 Task: Add a condition where "Channel Is not Web service (API)" in recently solved tickets.
Action: Mouse pressed left at (150, 374)
Screenshot: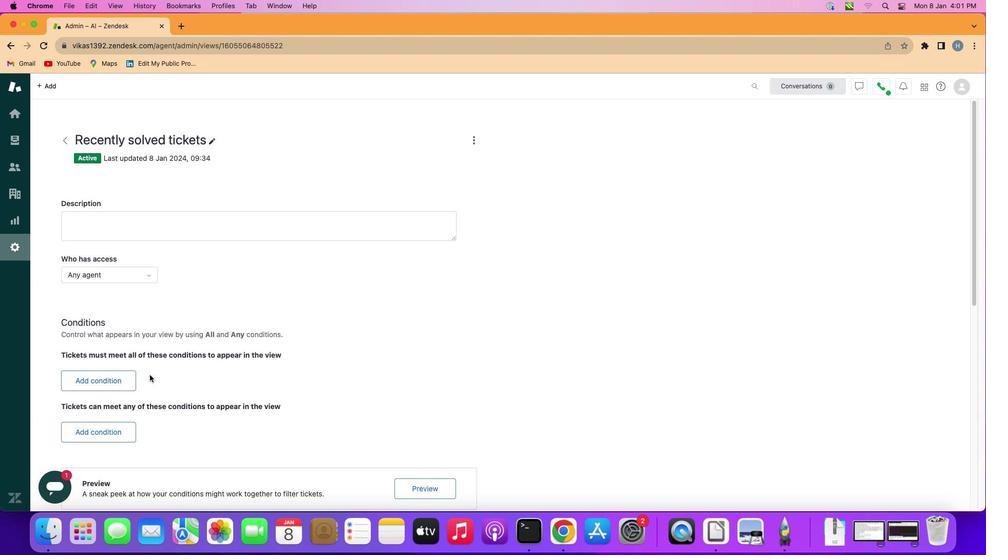 
Action: Mouse moved to (89, 374)
Screenshot: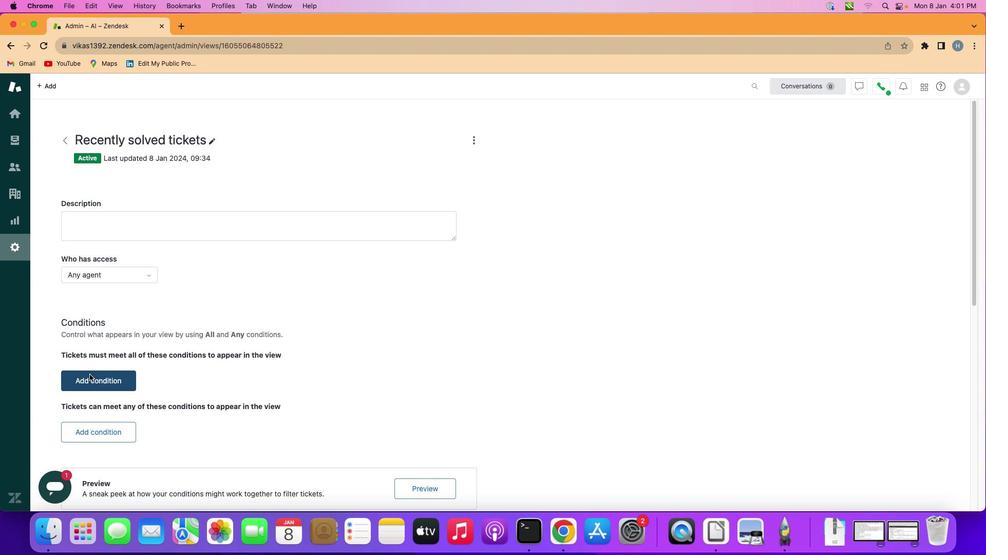 
Action: Mouse pressed left at (89, 374)
Screenshot: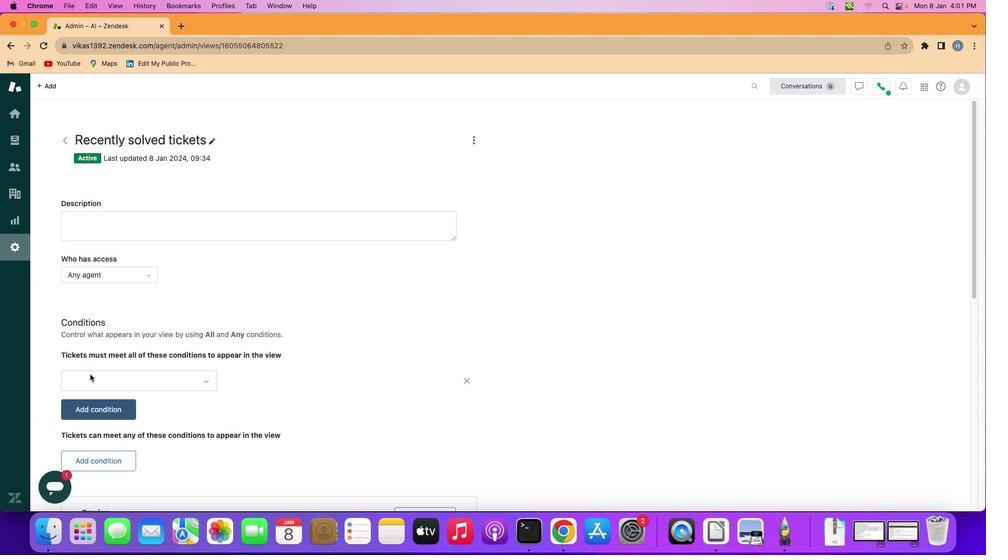 
Action: Mouse moved to (126, 368)
Screenshot: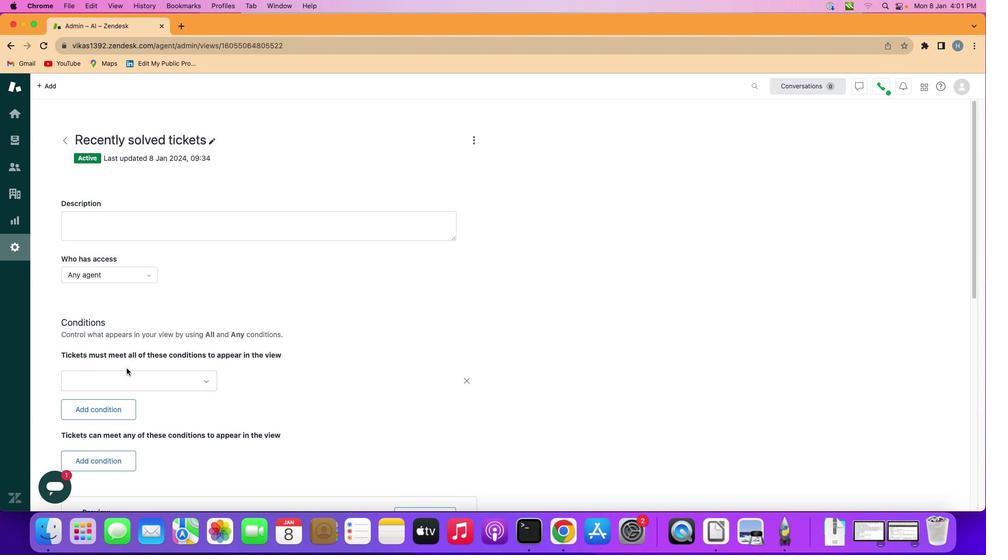 
Action: Mouse pressed left at (126, 368)
Screenshot: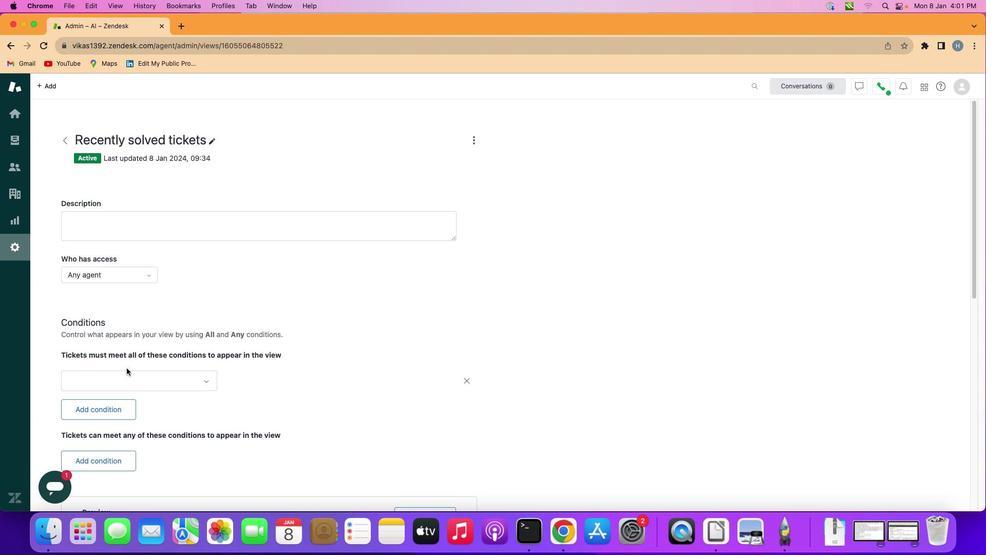 
Action: Mouse moved to (126, 372)
Screenshot: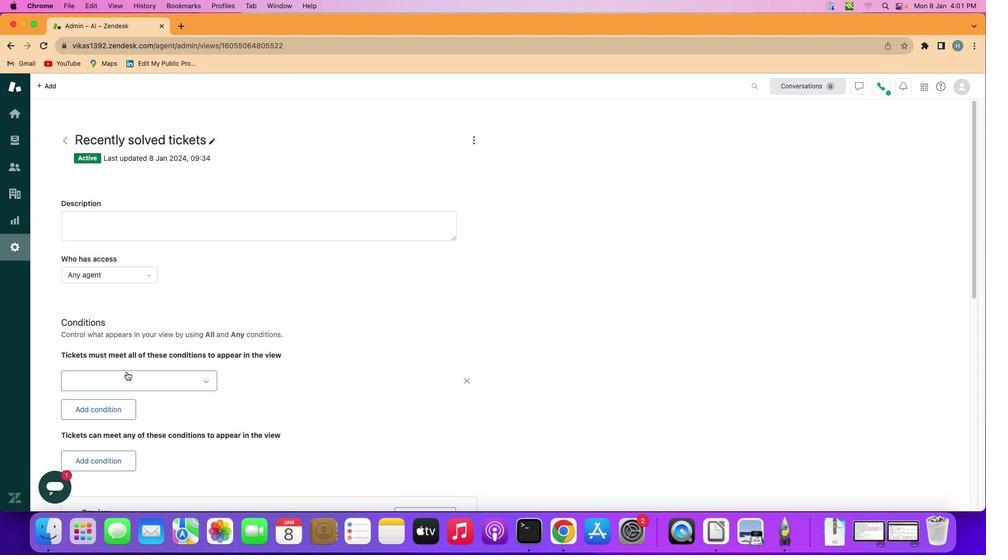 
Action: Mouse pressed left at (126, 372)
Screenshot: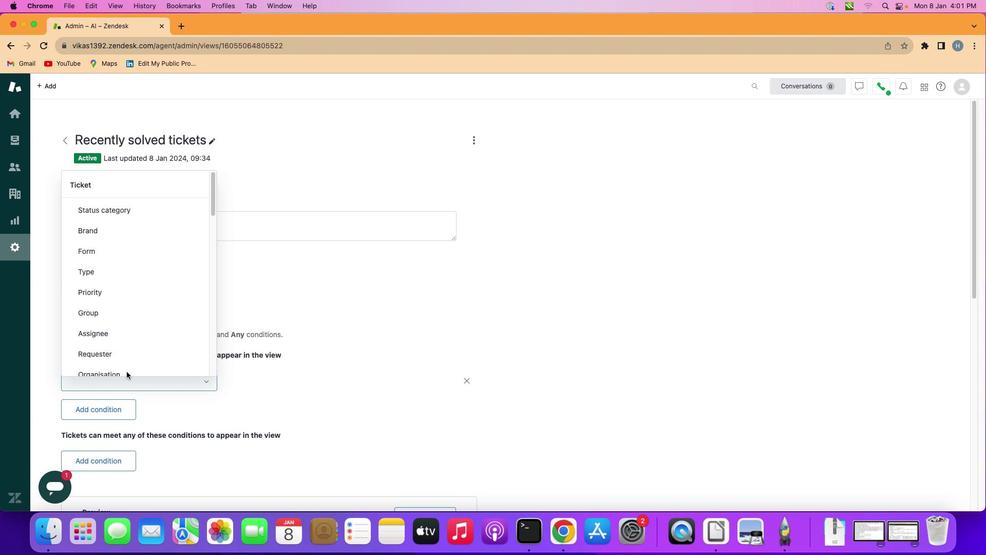 
Action: Mouse moved to (137, 306)
Screenshot: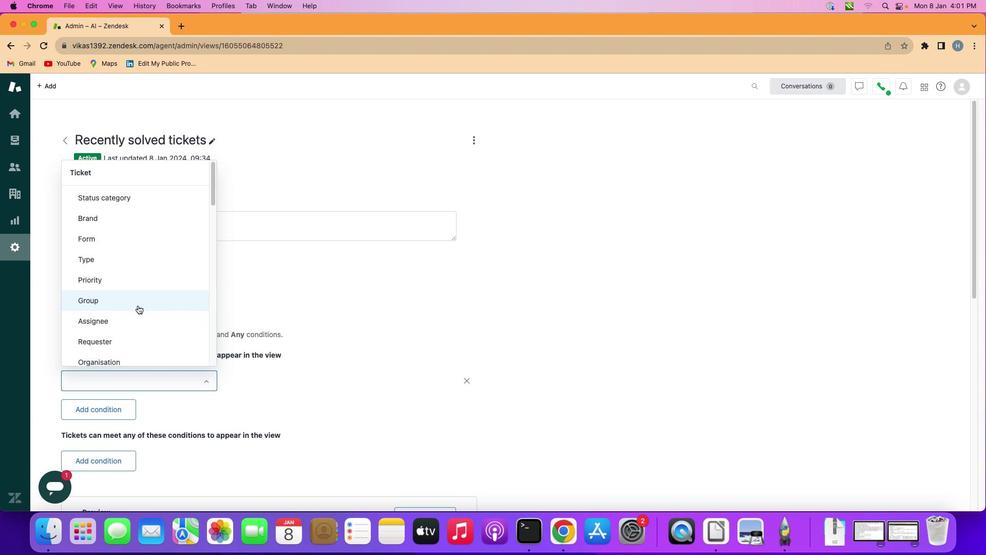 
Action: Mouse scrolled (137, 306) with delta (0, 0)
Screenshot: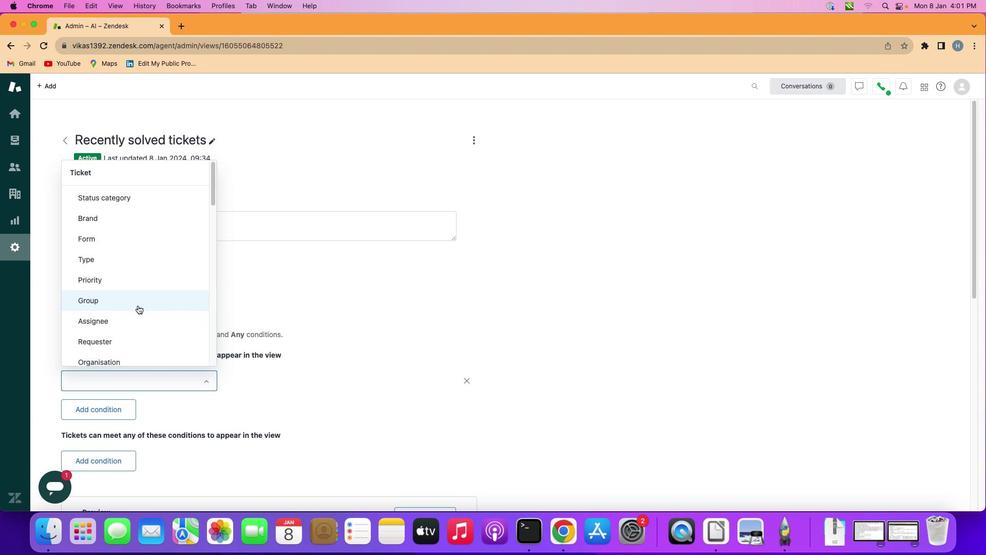 
Action: Mouse moved to (137, 305)
Screenshot: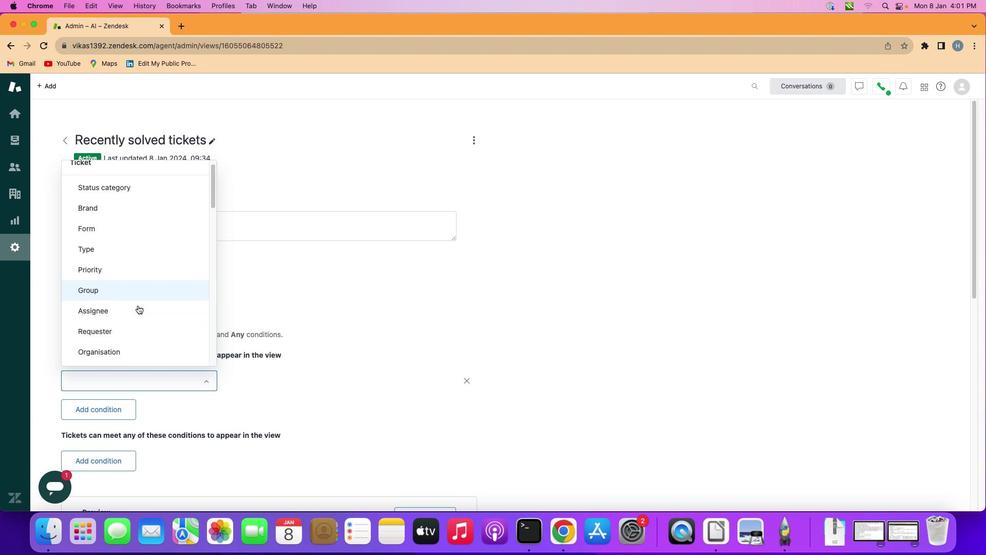 
Action: Mouse scrolled (137, 305) with delta (0, 0)
Screenshot: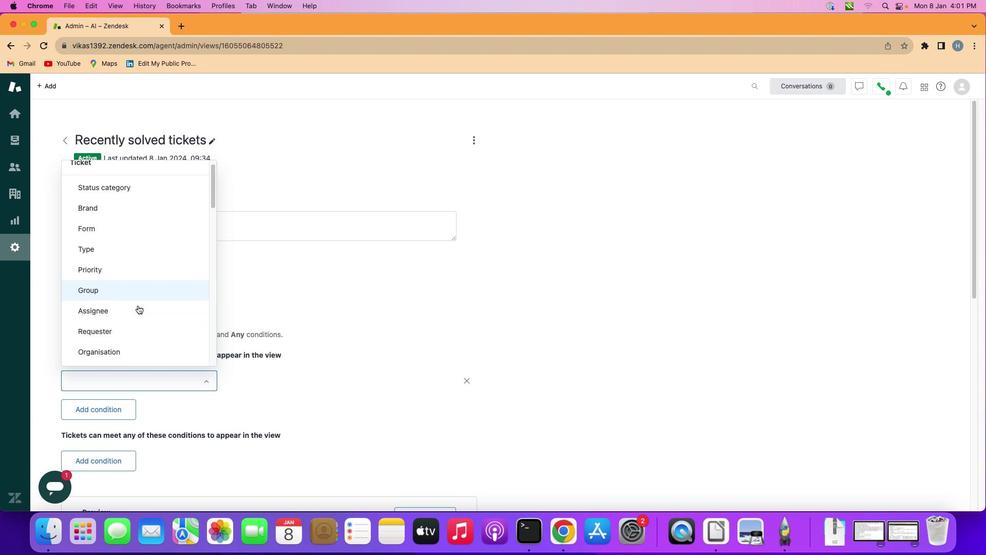 
Action: Mouse moved to (138, 305)
Screenshot: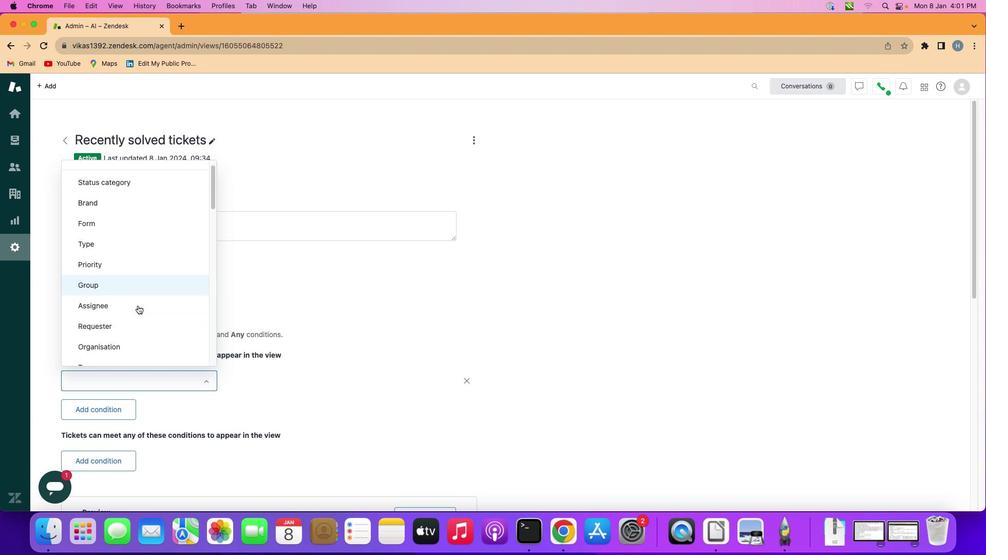 
Action: Mouse scrolled (138, 305) with delta (0, 0)
Screenshot: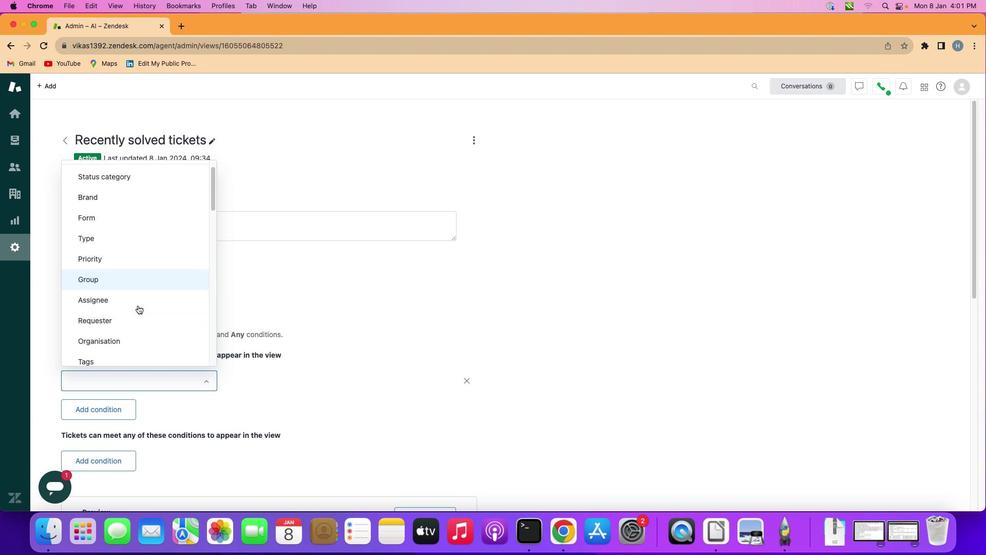 
Action: Mouse scrolled (138, 305) with delta (0, 0)
Screenshot: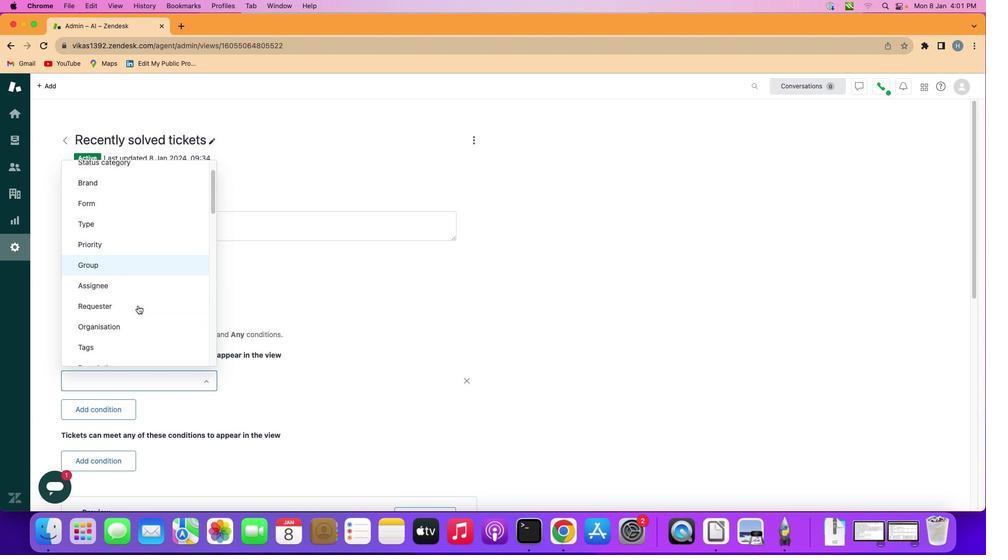 
Action: Mouse scrolled (138, 305) with delta (0, 0)
Screenshot: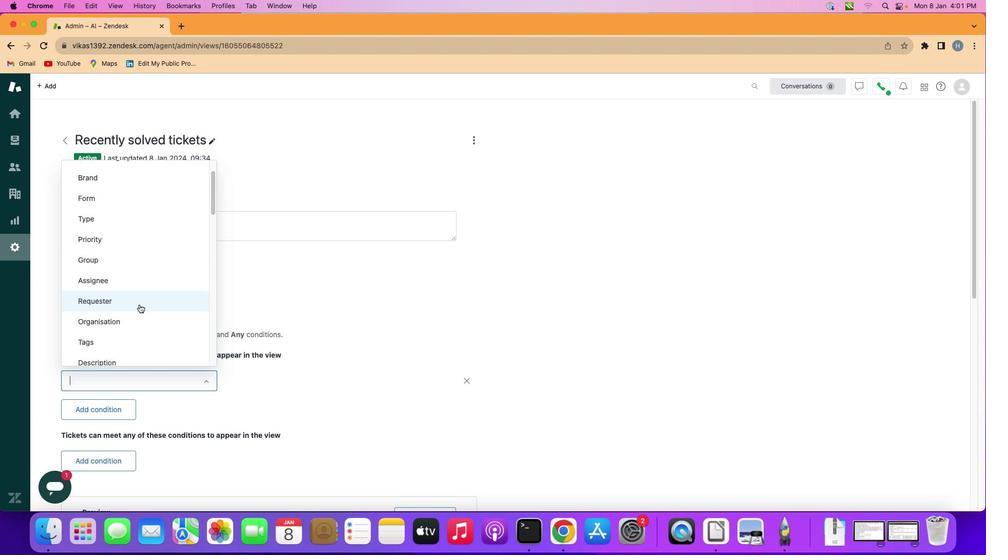 
Action: Mouse moved to (139, 304)
Screenshot: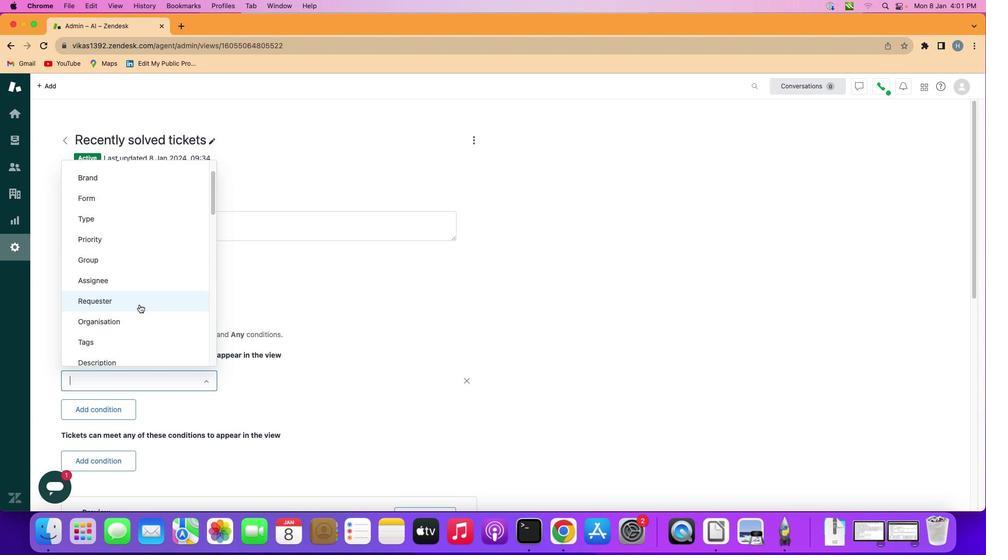 
Action: Mouse scrolled (139, 304) with delta (0, 0)
Screenshot: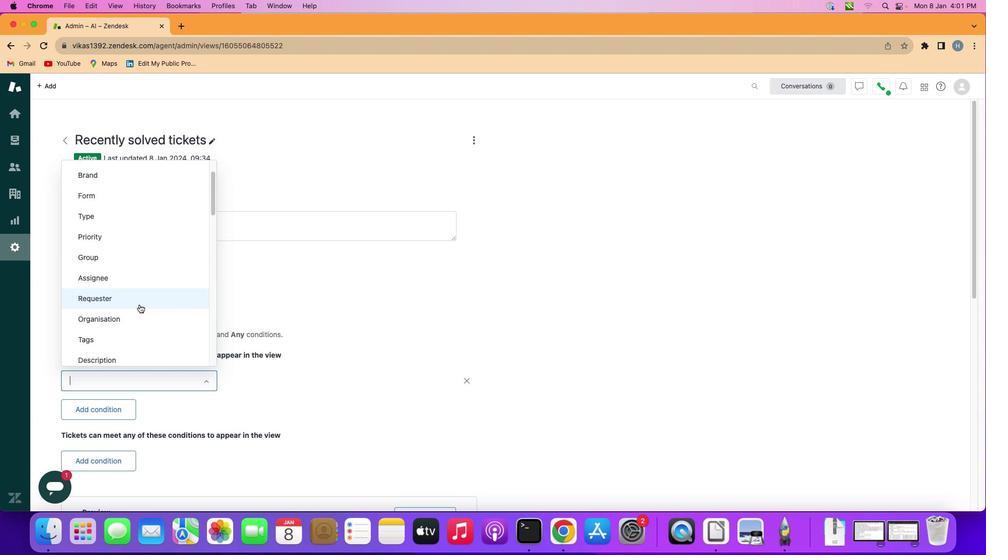 
Action: Mouse scrolled (139, 304) with delta (0, 0)
Screenshot: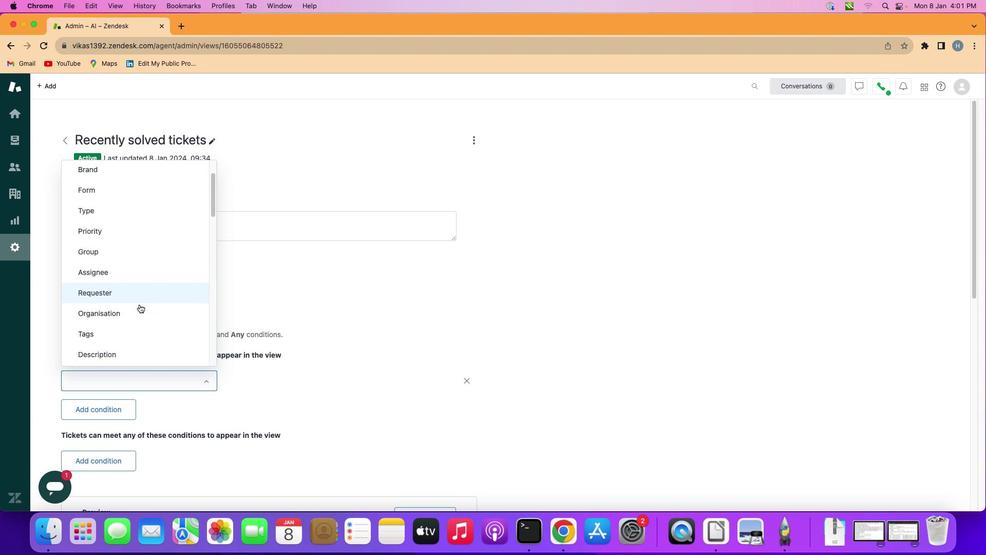 
Action: Mouse scrolled (139, 304) with delta (0, 0)
Screenshot: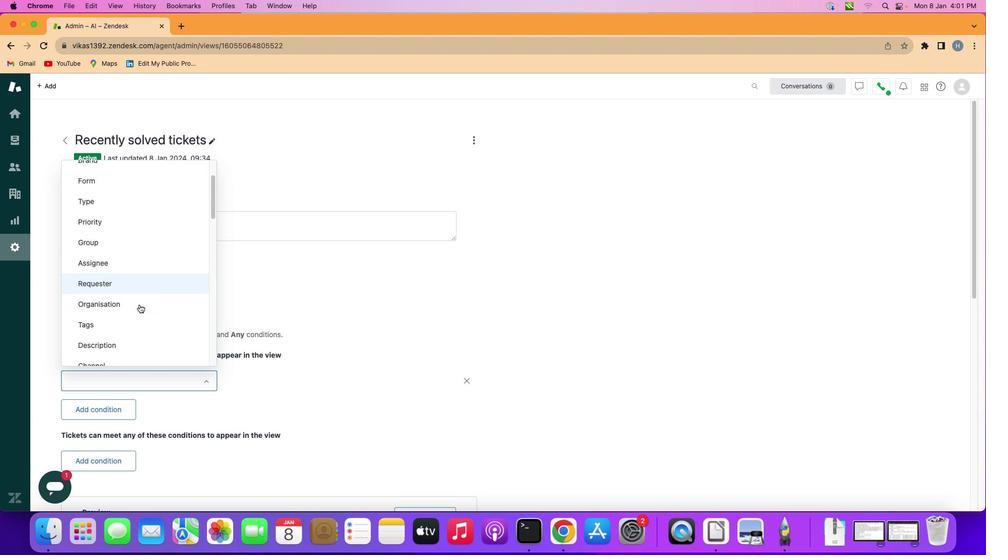 
Action: Mouse scrolled (139, 304) with delta (0, 0)
Screenshot: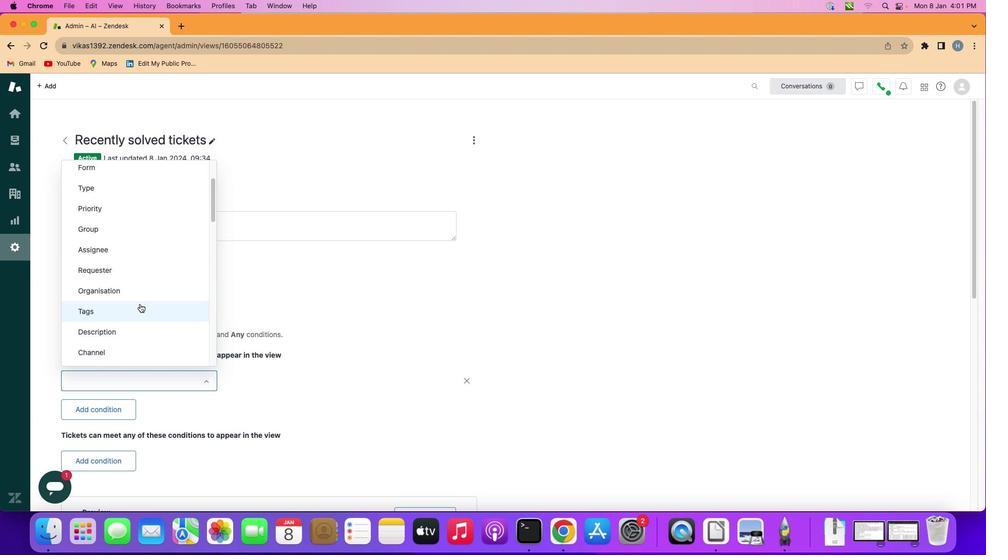 
Action: Mouse moved to (143, 303)
Screenshot: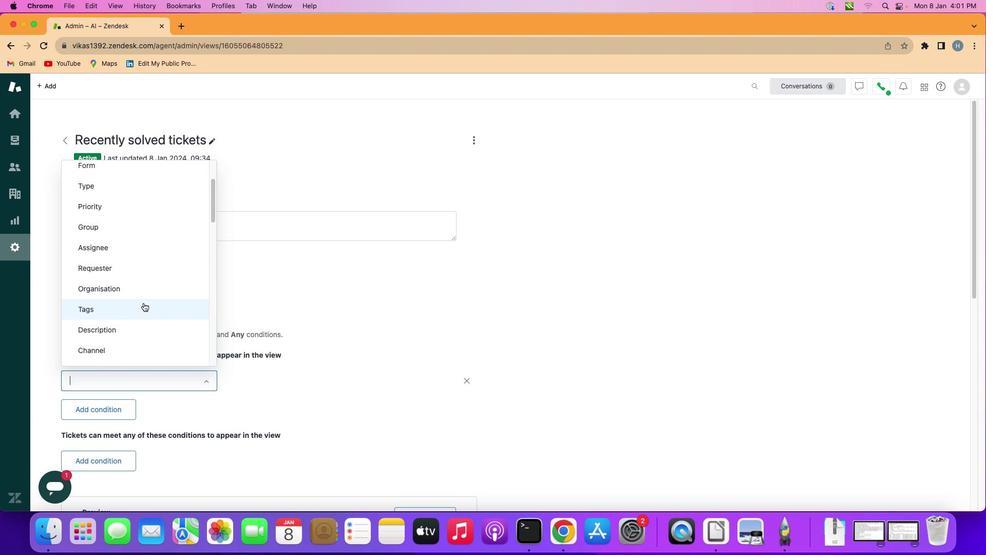 
Action: Mouse scrolled (143, 303) with delta (0, 0)
Screenshot: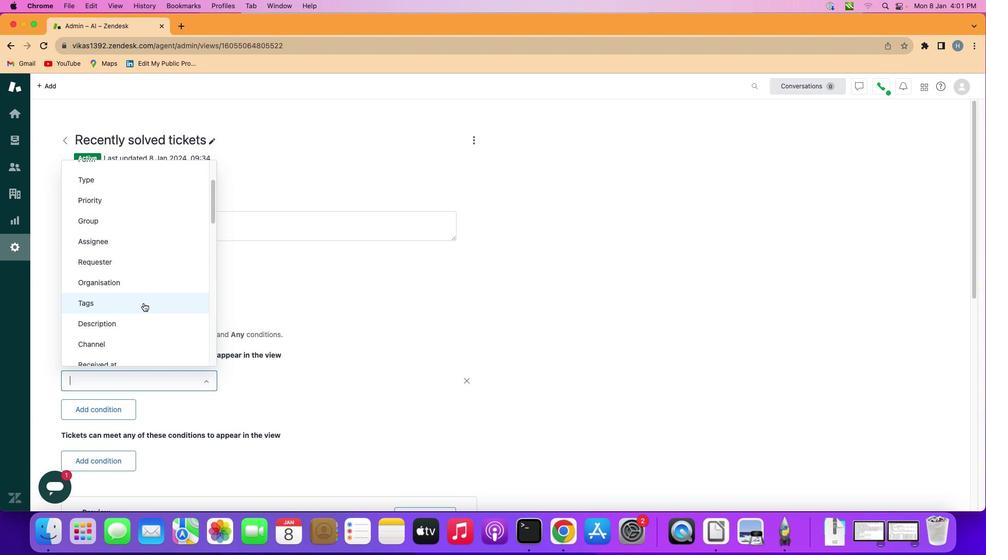 
Action: Mouse scrolled (143, 303) with delta (0, 0)
Screenshot: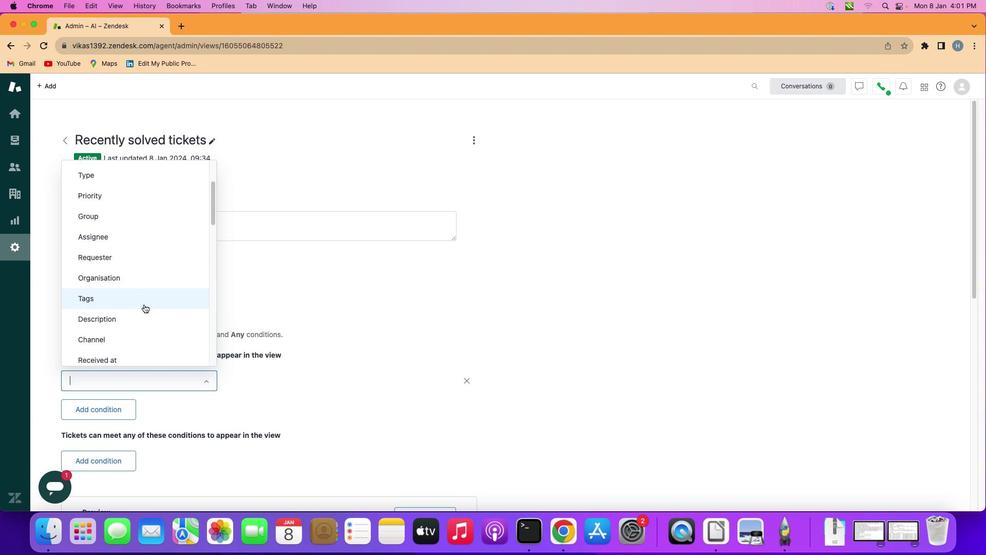 
Action: Mouse moved to (143, 333)
Screenshot: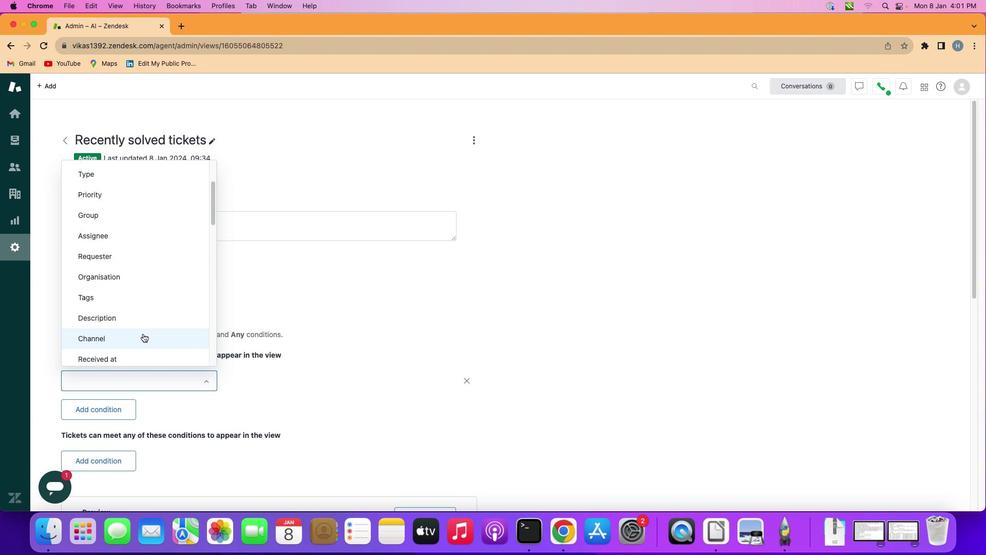 
Action: Mouse pressed left at (143, 333)
Screenshot: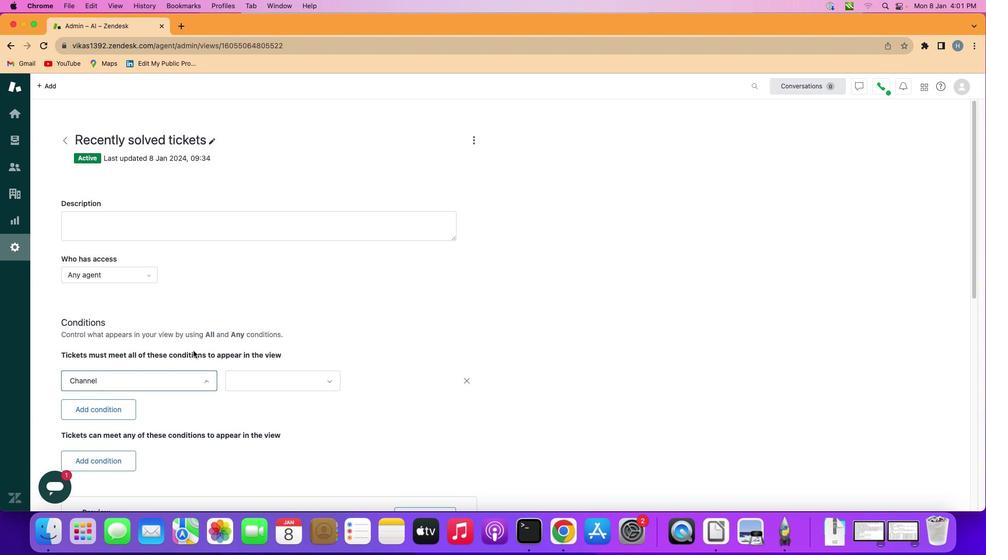 
Action: Mouse moved to (287, 379)
Screenshot: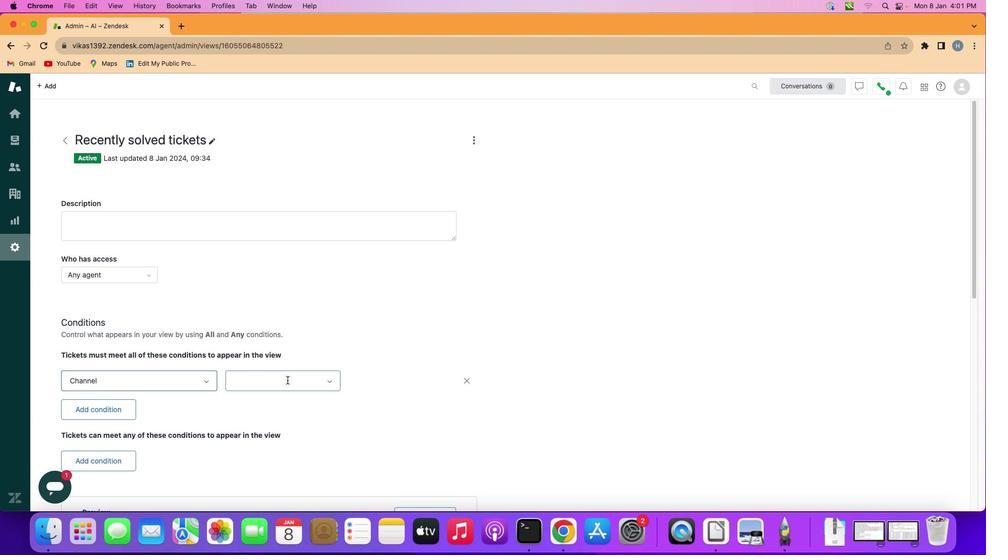 
Action: Mouse pressed left at (287, 379)
Screenshot: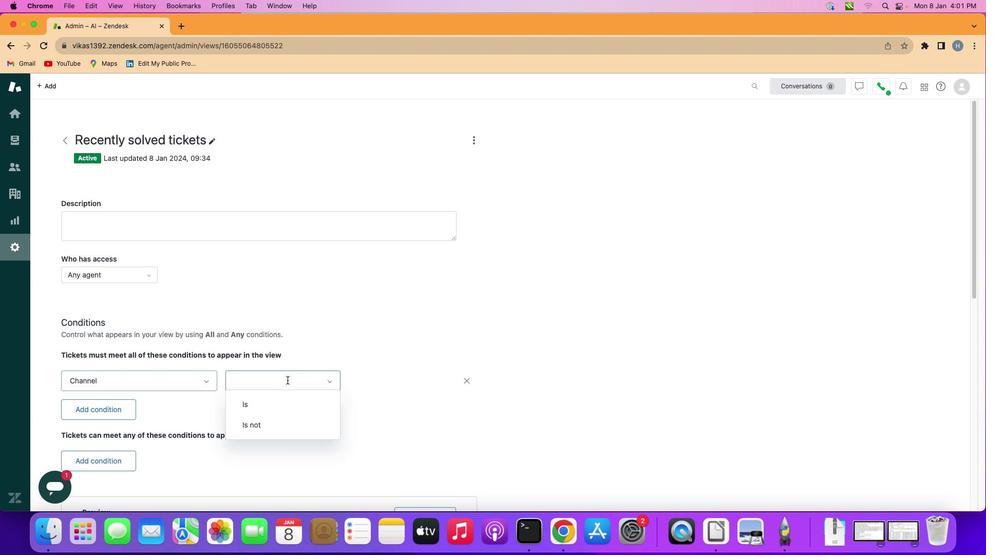 
Action: Mouse moved to (283, 427)
Screenshot: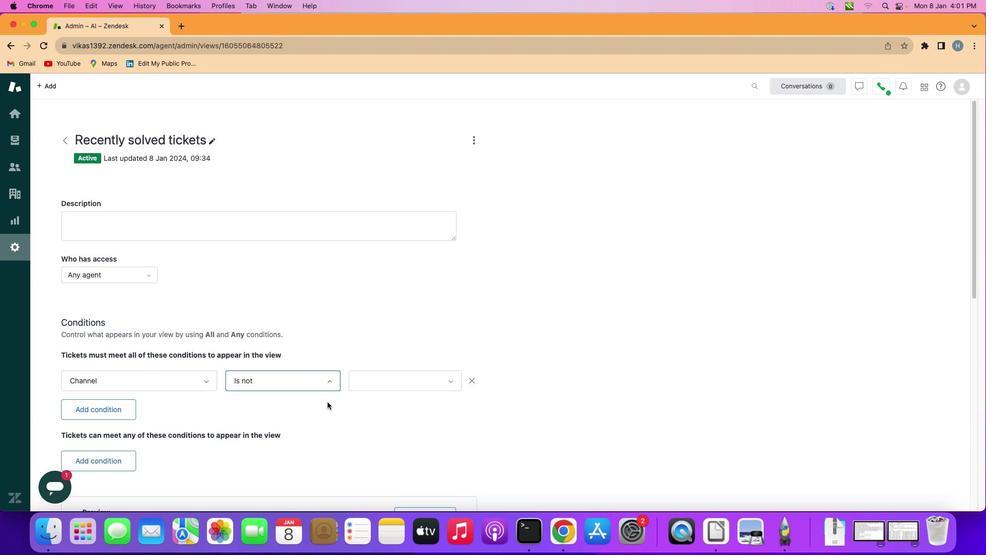 
Action: Mouse pressed left at (283, 427)
Screenshot: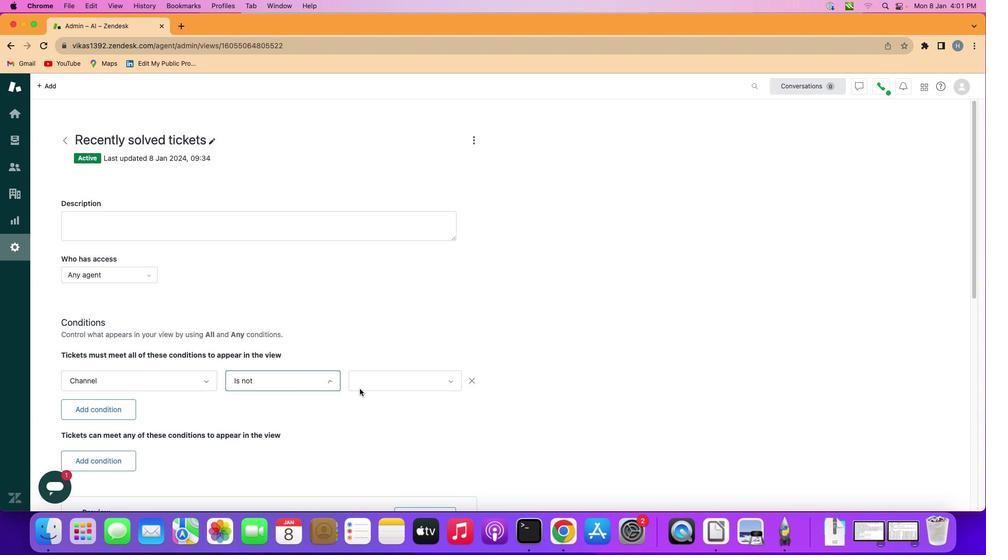 
Action: Mouse moved to (406, 372)
Screenshot: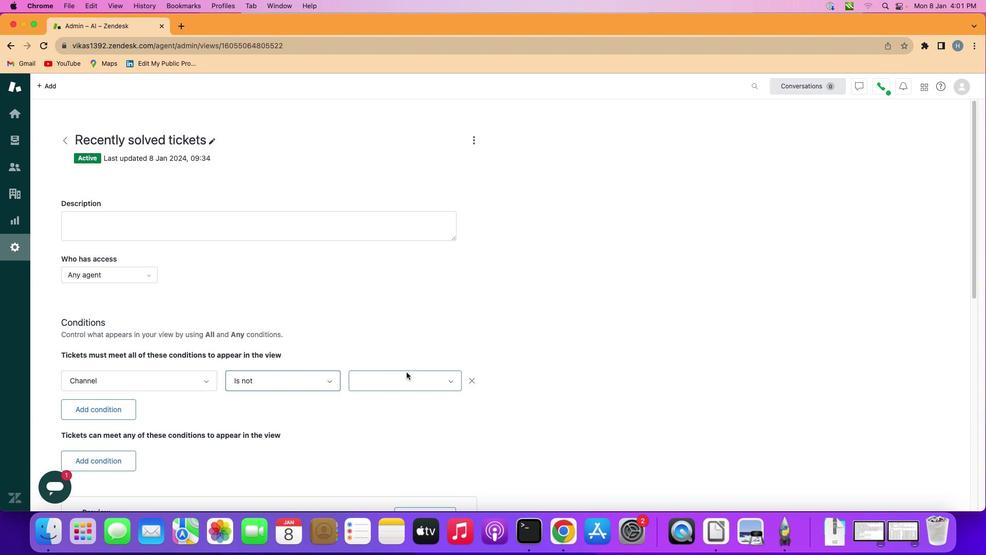 
Action: Mouse pressed left at (406, 372)
Screenshot: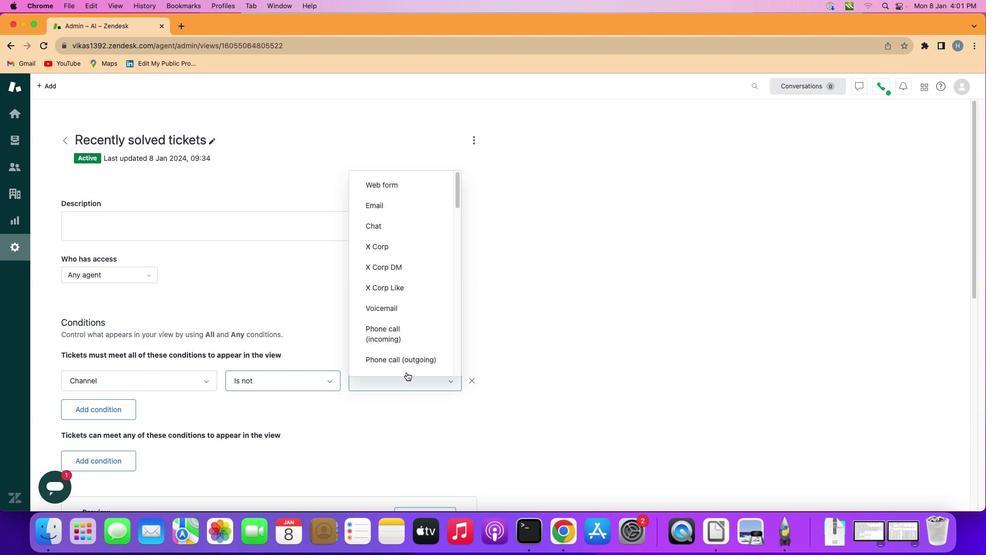 
Action: Mouse moved to (415, 278)
Screenshot: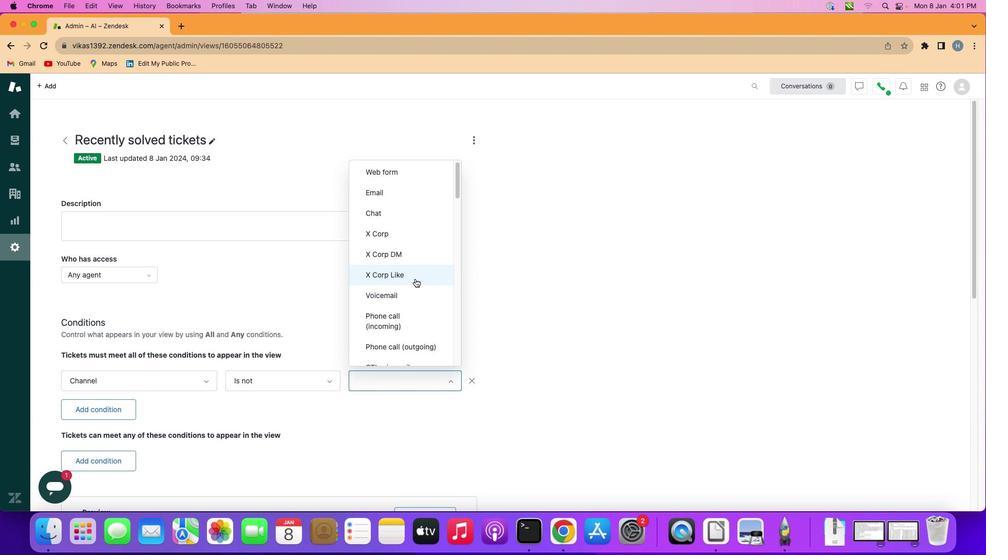 
Action: Mouse scrolled (415, 278) with delta (0, 0)
Screenshot: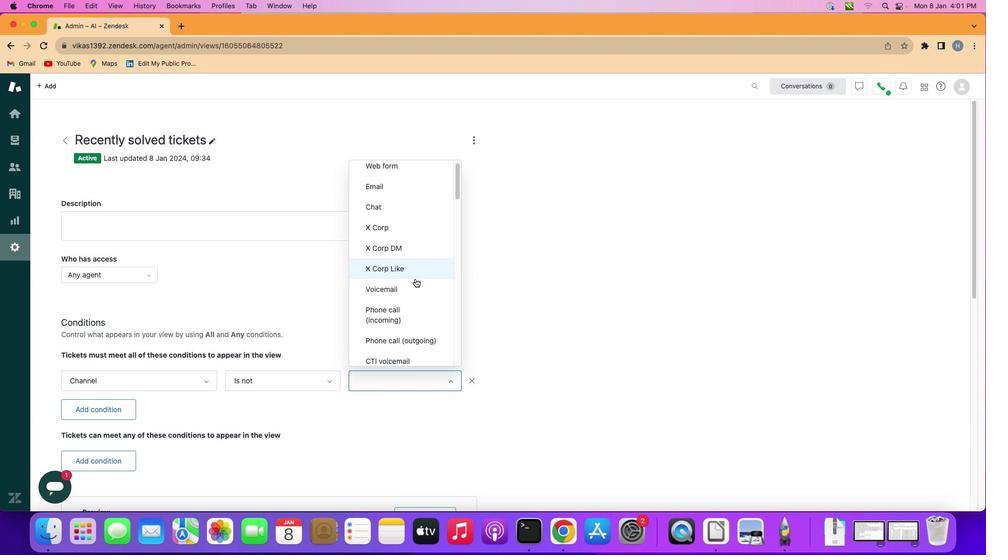 
Action: Mouse scrolled (415, 278) with delta (0, 0)
Screenshot: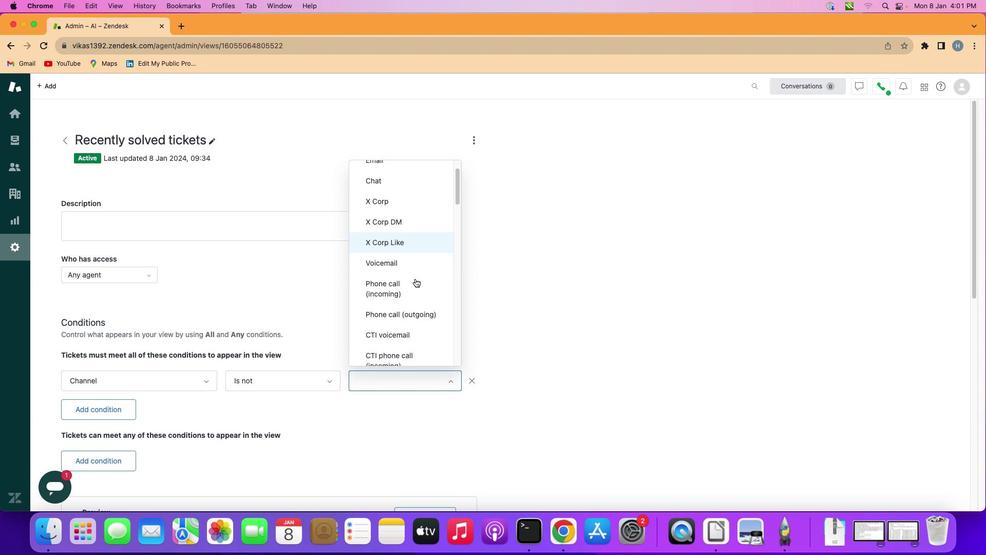
Action: Mouse scrolled (415, 278) with delta (0, -1)
Screenshot: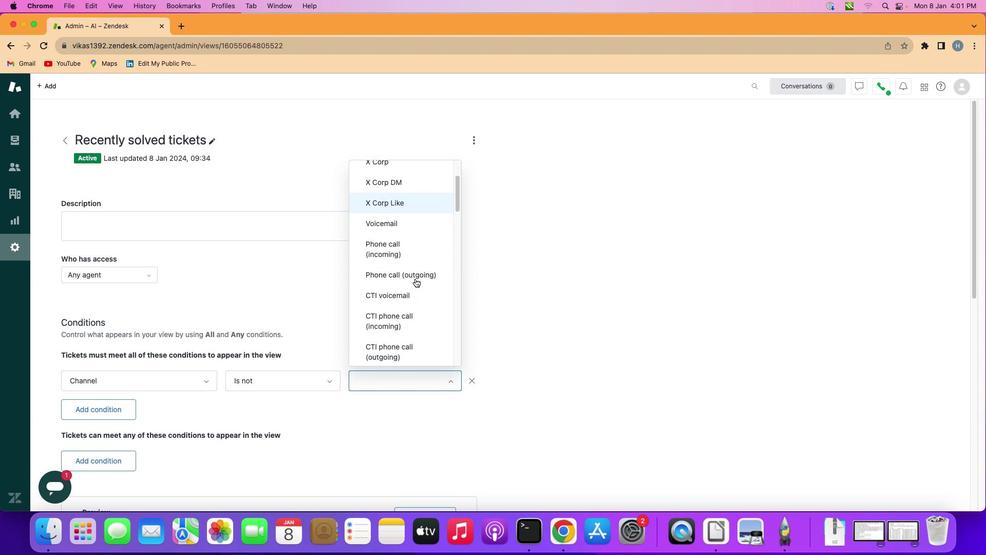 
Action: Mouse scrolled (415, 278) with delta (0, -1)
Screenshot: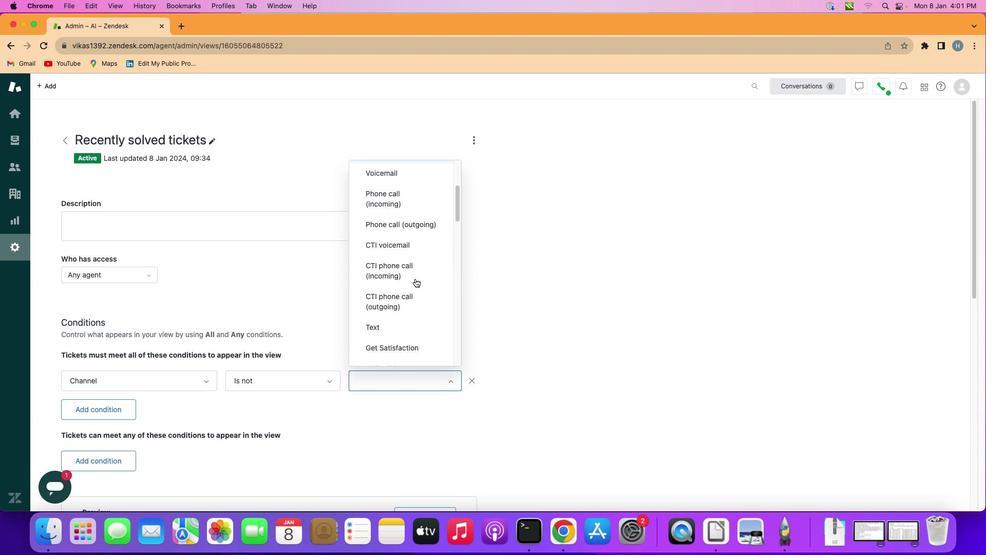 
Action: Mouse scrolled (415, 278) with delta (0, -1)
Screenshot: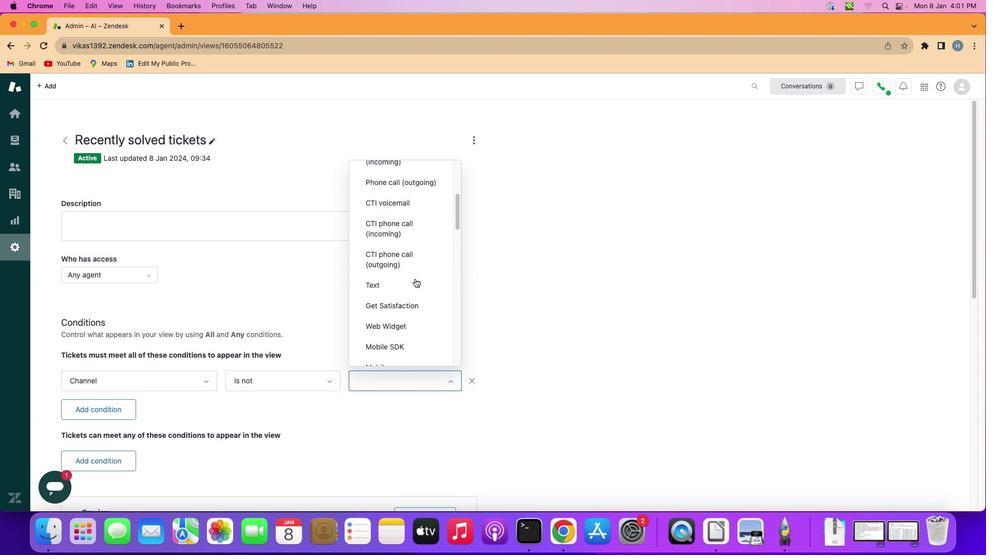 
Action: Mouse moved to (415, 278)
Screenshot: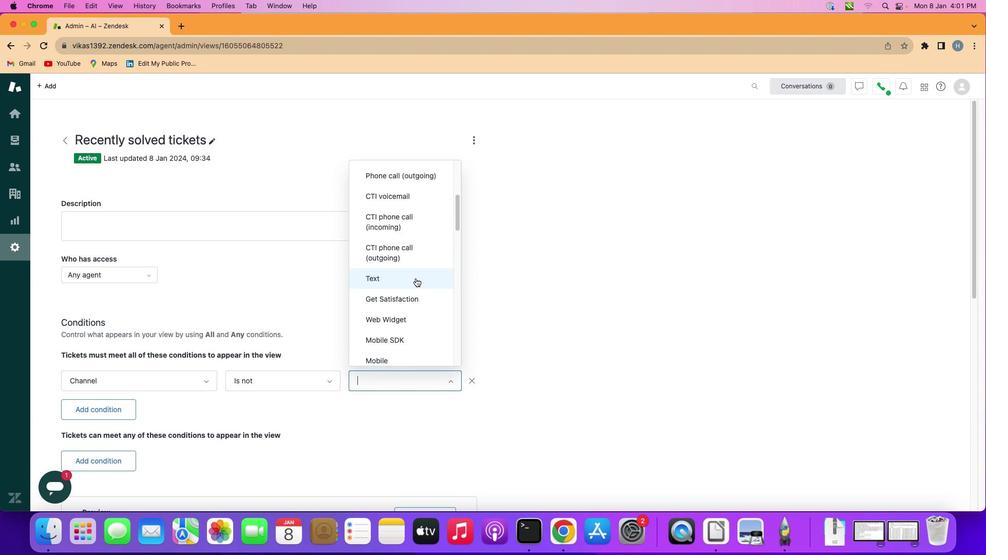 
Action: Mouse scrolled (415, 278) with delta (0, 0)
Screenshot: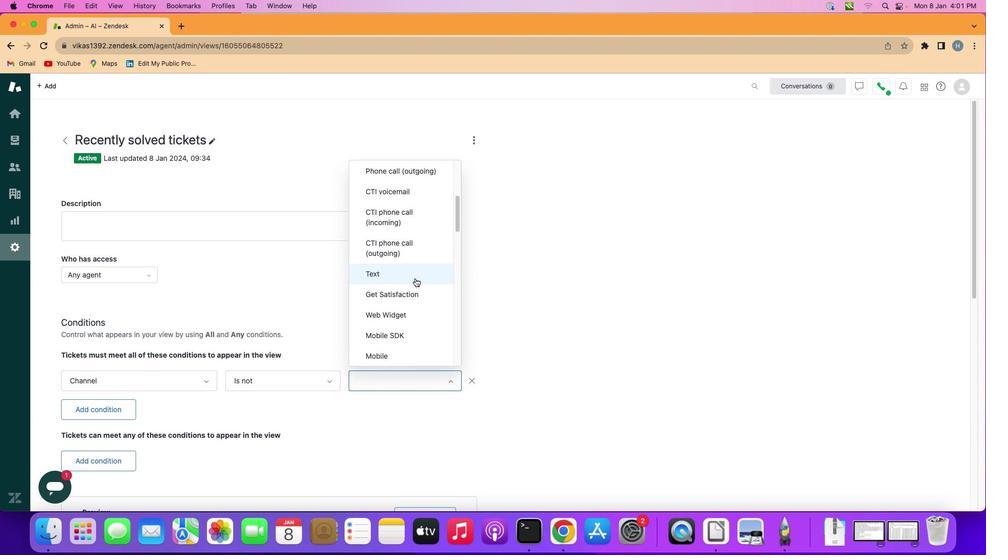 
Action: Mouse moved to (415, 278)
Screenshot: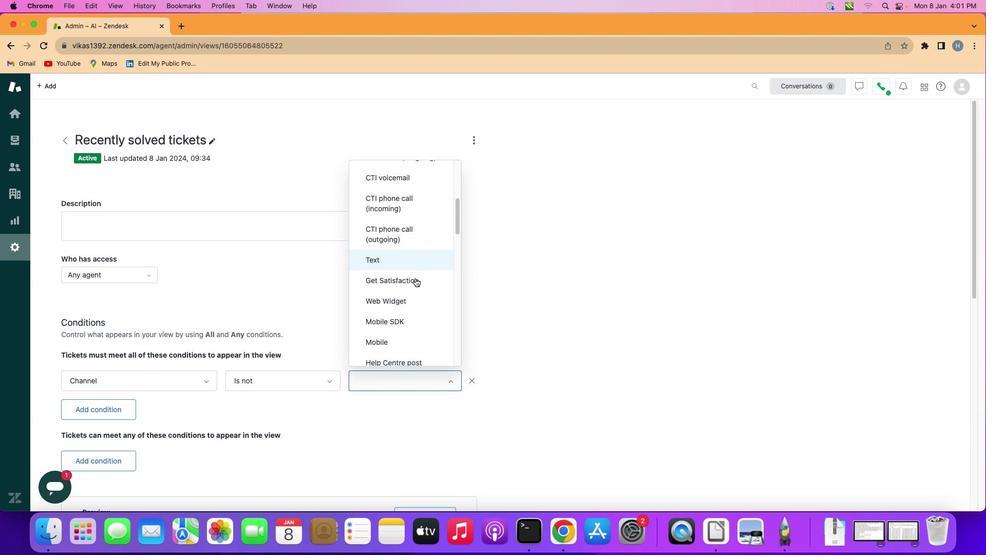 
Action: Mouse scrolled (415, 278) with delta (0, 0)
Screenshot: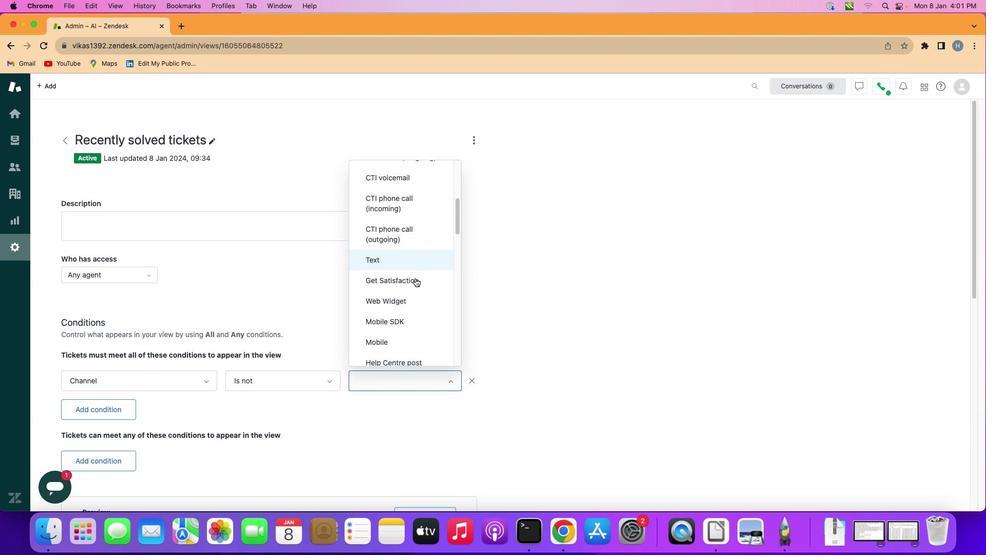 
Action: Mouse moved to (415, 278)
Screenshot: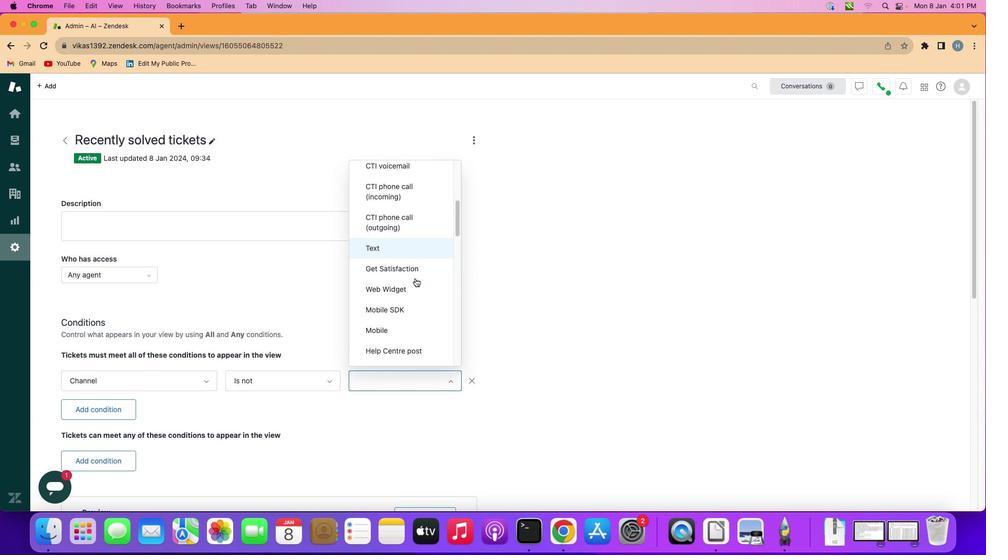 
Action: Mouse scrolled (415, 278) with delta (0, 0)
Screenshot: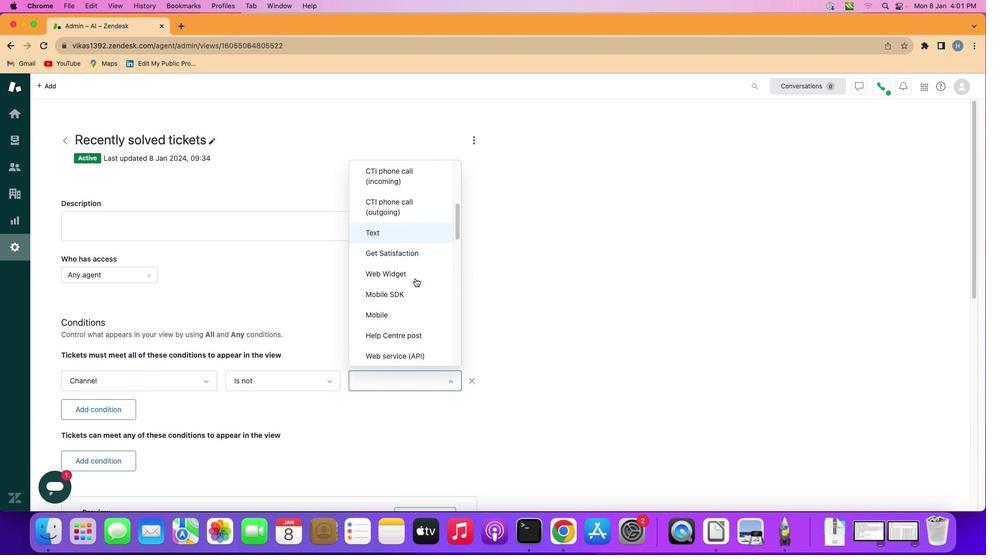 
Action: Mouse scrolled (415, 278) with delta (0, -1)
Screenshot: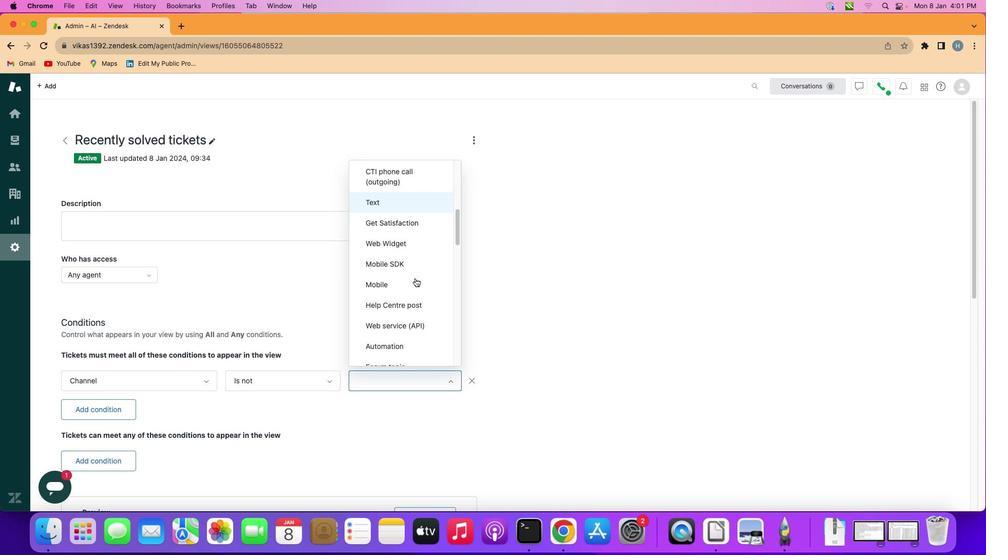 
Action: Mouse scrolled (415, 278) with delta (0, -1)
Screenshot: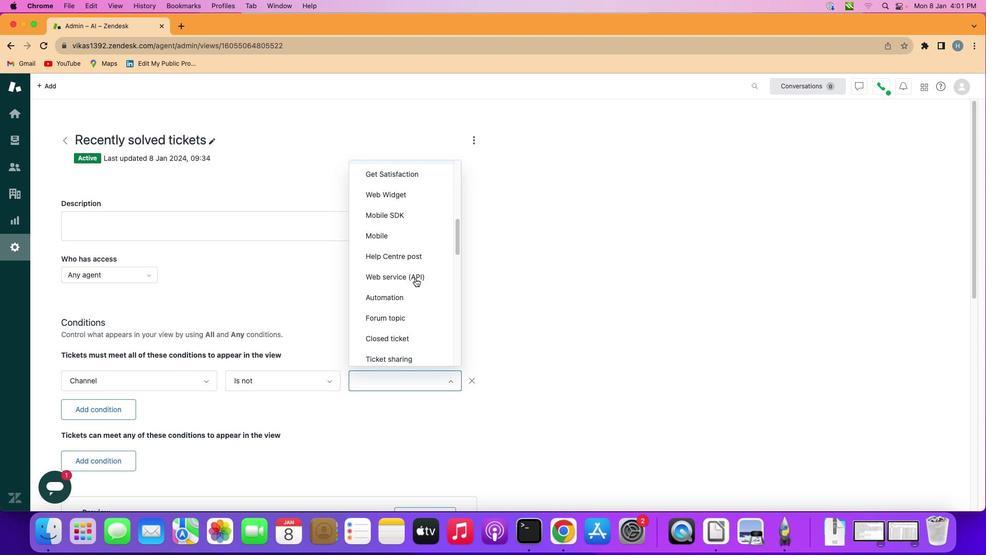 
Action: Mouse scrolled (415, 278) with delta (0, 0)
Screenshot: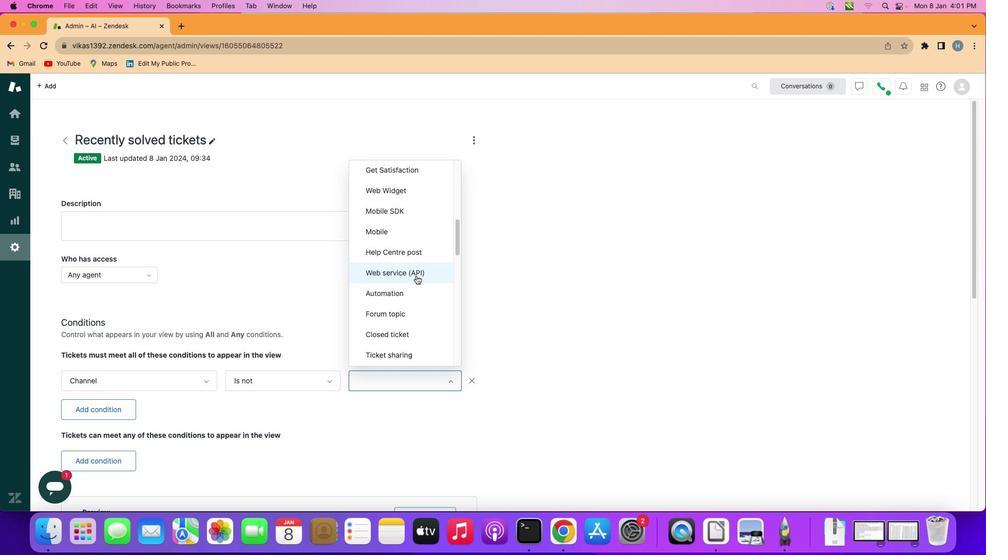 
Action: Mouse moved to (418, 272)
Screenshot: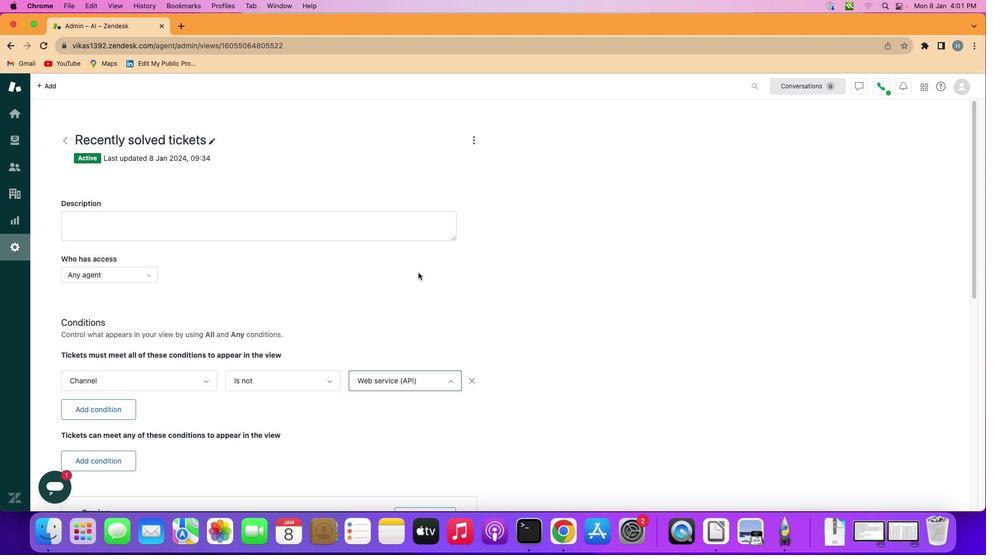 
Action: Mouse pressed left at (418, 272)
Screenshot: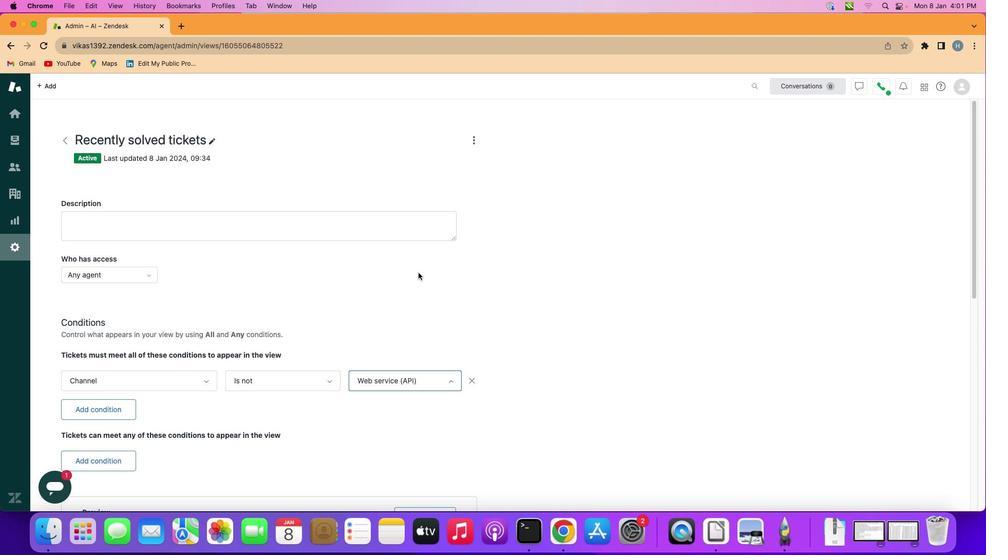 
Action: Mouse moved to (350, 297)
Screenshot: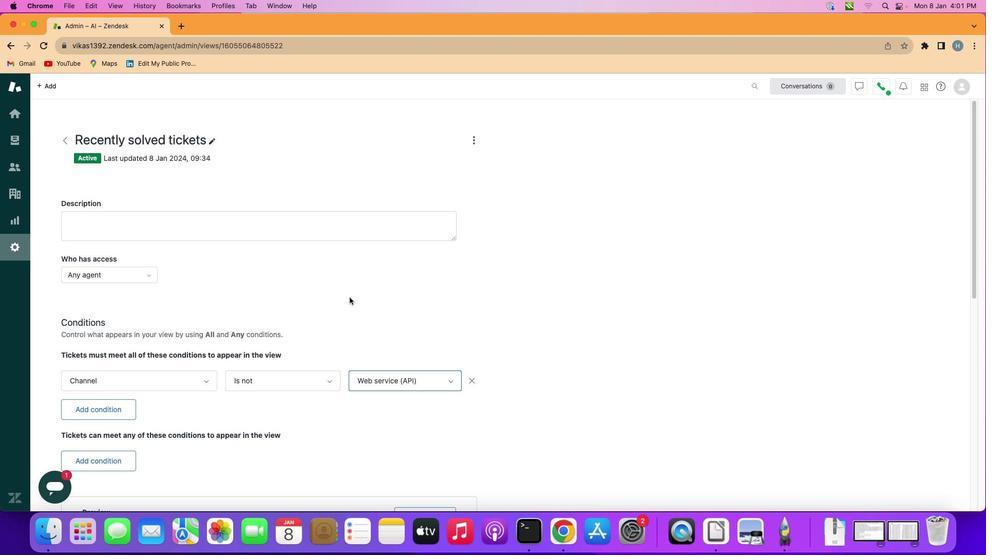 
